 Task: Set a follow-up reminder for a contact to 'Next Week' in Microsoft Outlook.
Action: Mouse moved to (12, 76)
Screenshot: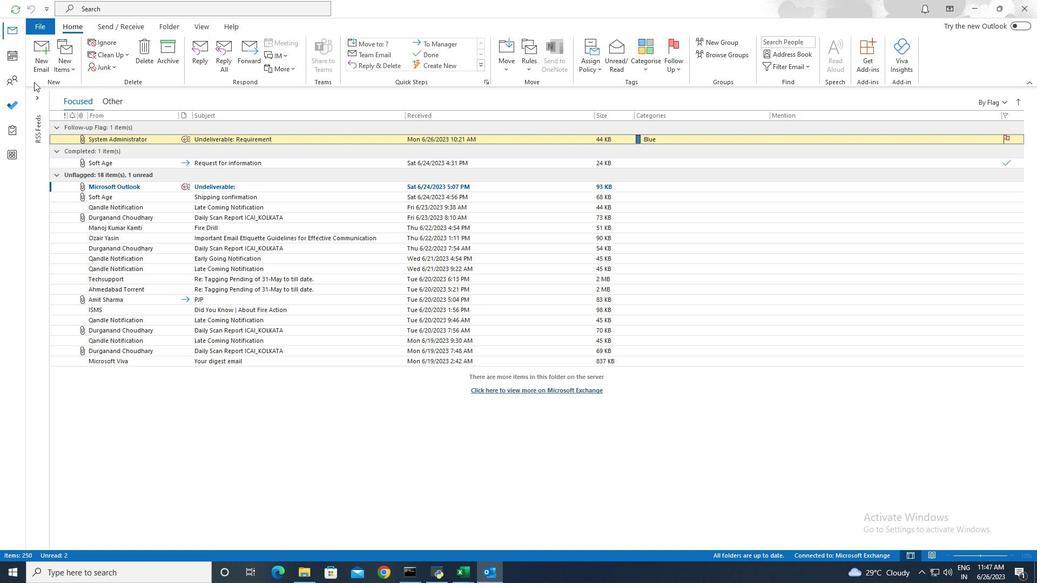 
Action: Mouse pressed left at (12, 76)
Screenshot: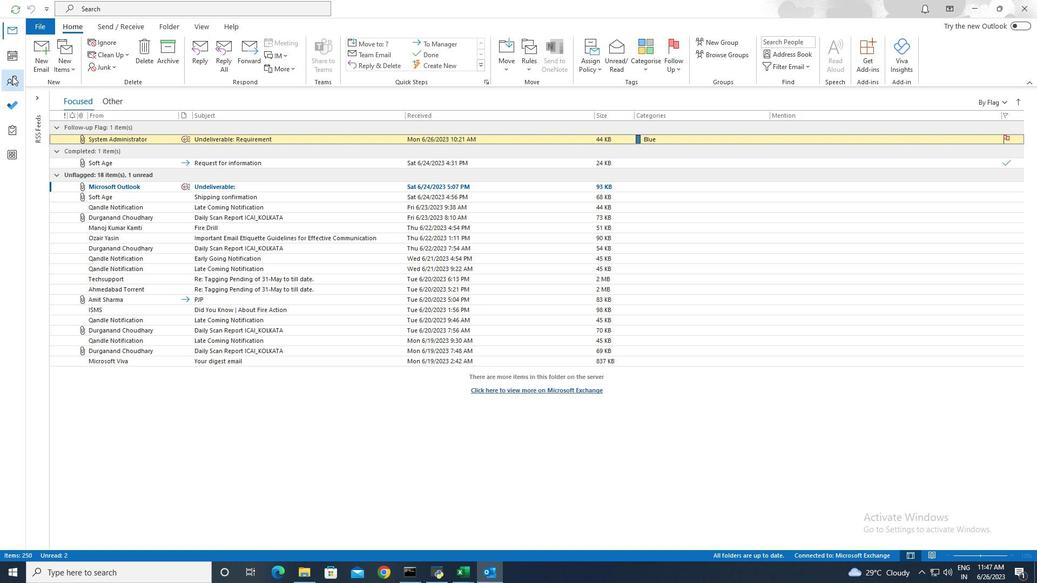 
Action: Mouse moved to (117, 203)
Screenshot: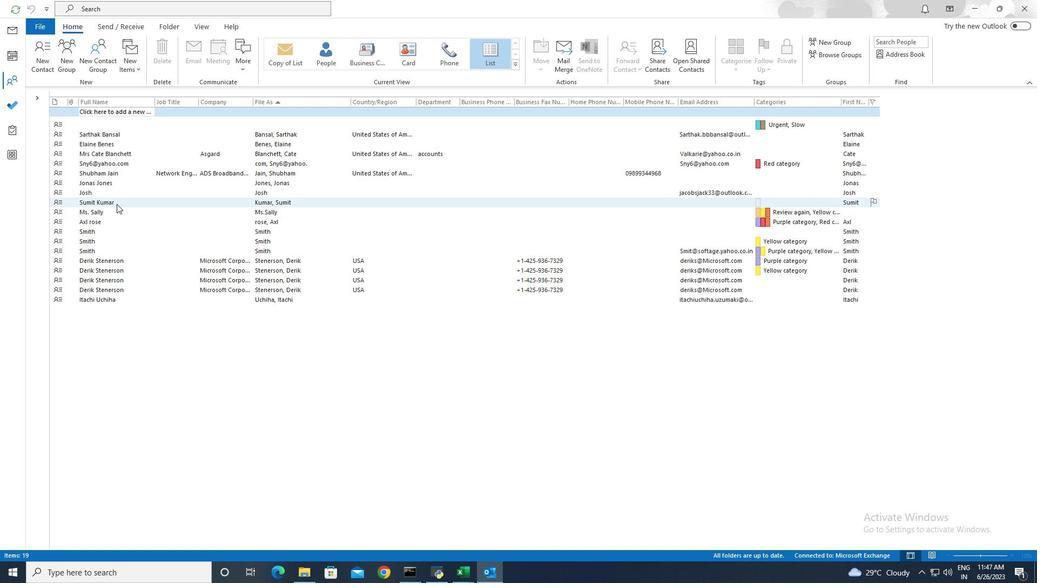 
Action: Mouse pressed left at (117, 203)
Screenshot: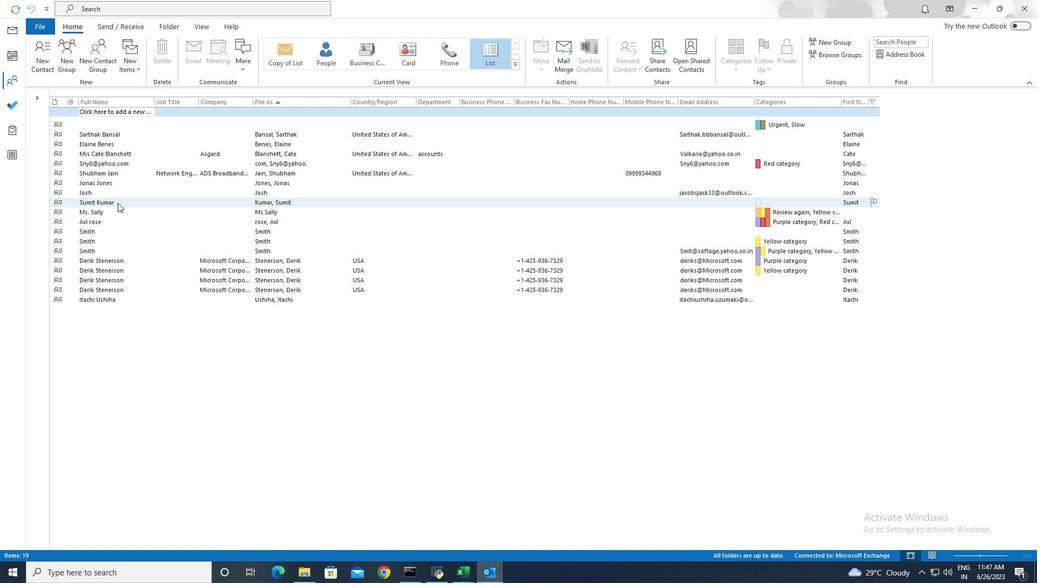 
Action: Mouse moved to (761, 69)
Screenshot: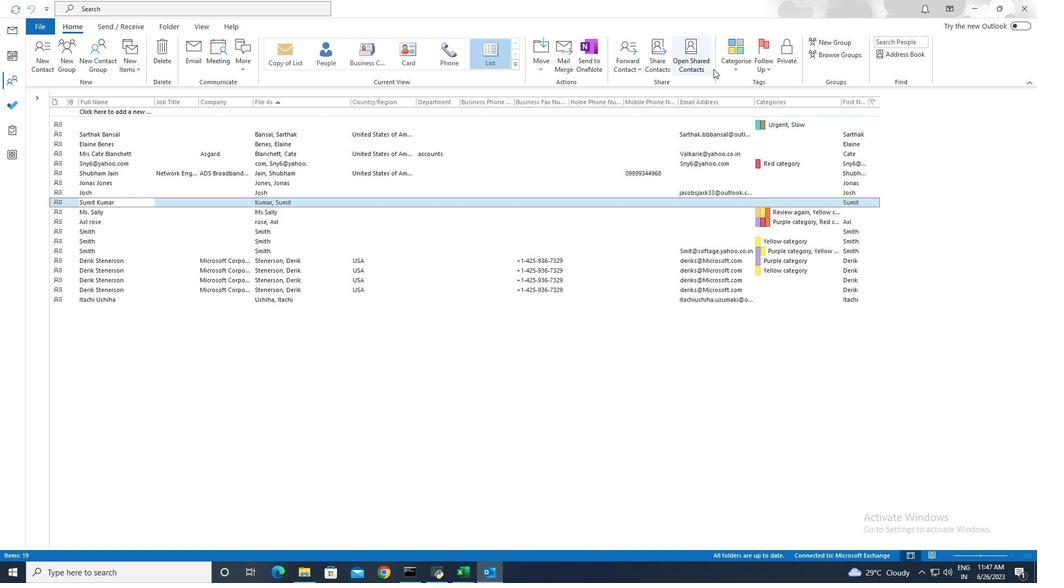 
Action: Mouse pressed left at (761, 69)
Screenshot: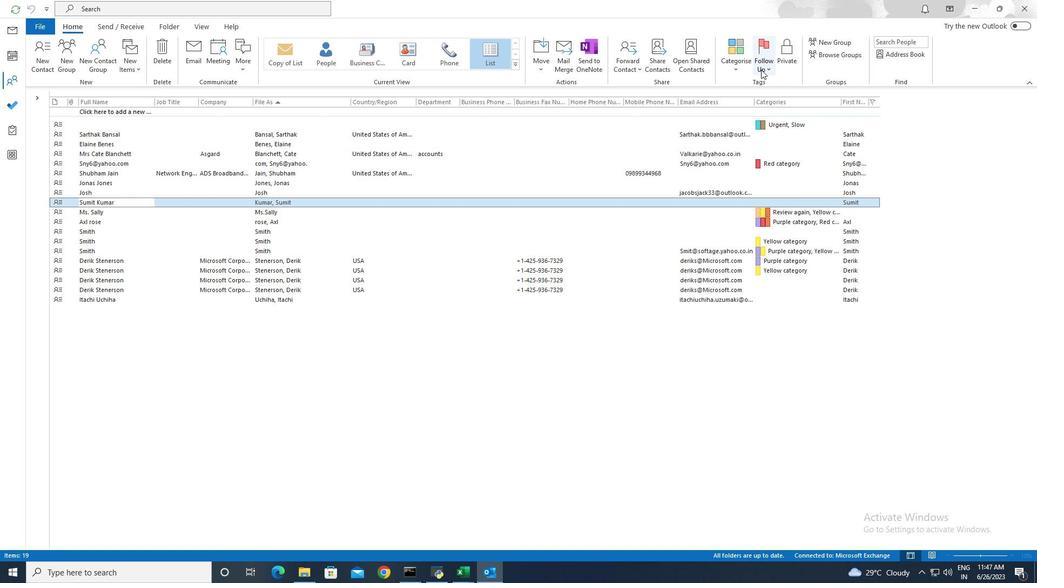 
Action: Mouse moved to (776, 102)
Screenshot: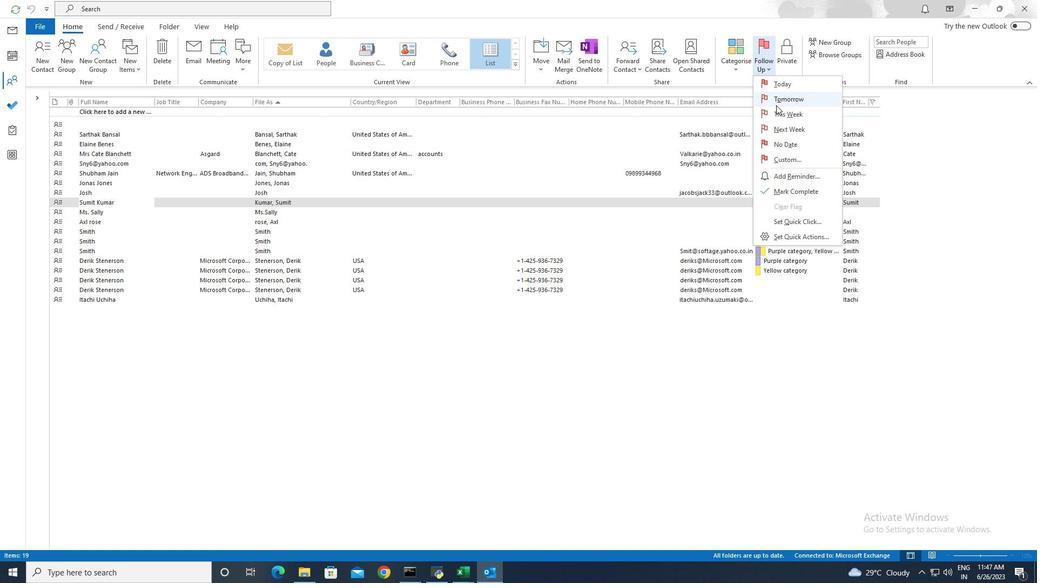 
Action: Mouse pressed left at (776, 102)
Screenshot: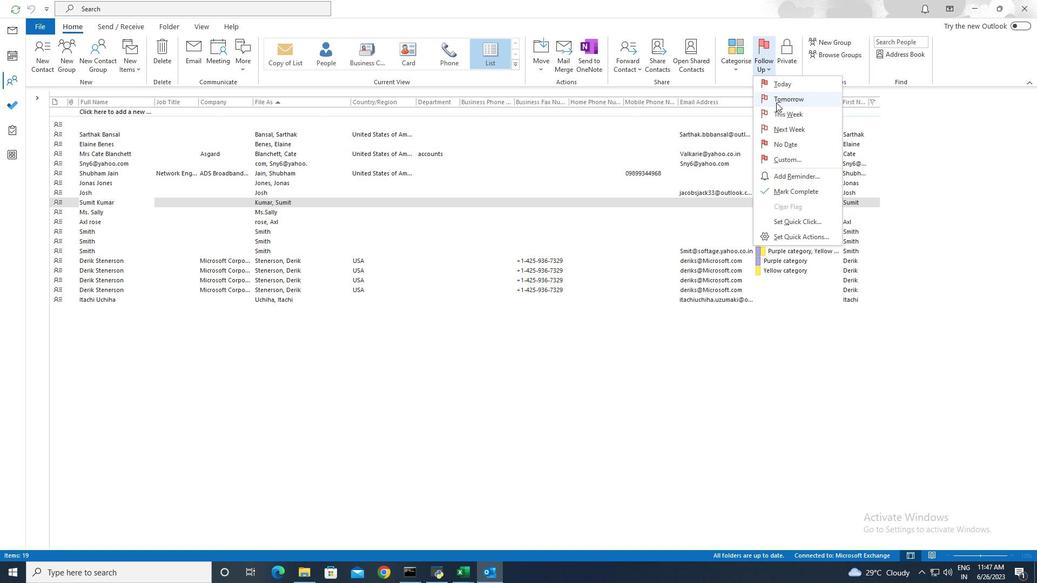 
